 Task: Add an event with the title Training Session: Conflict Resolution Strategies in the Workplace, date '2023/11/16', time 7:50 AM to 9:50 AMand add a description: Welcome to the Performance Improvement Plan (PIP) Discussion, an important and constructive session designed to address performance concerns and create a roadmap for improvement. The PIP Discussion provides an opportunity for open dialogue, collaboration, and support to help individuals overcome challenges and achieve their full potential.Select event color  Grape . Add location for the event as: Lima, Peru, logged in from the account softage.4@softage.netand send the event invitation to softage.8@softage.net and softage.9@softage.net. Set a reminder for the event Doesn't repeat
Action: Mouse moved to (73, 85)
Screenshot: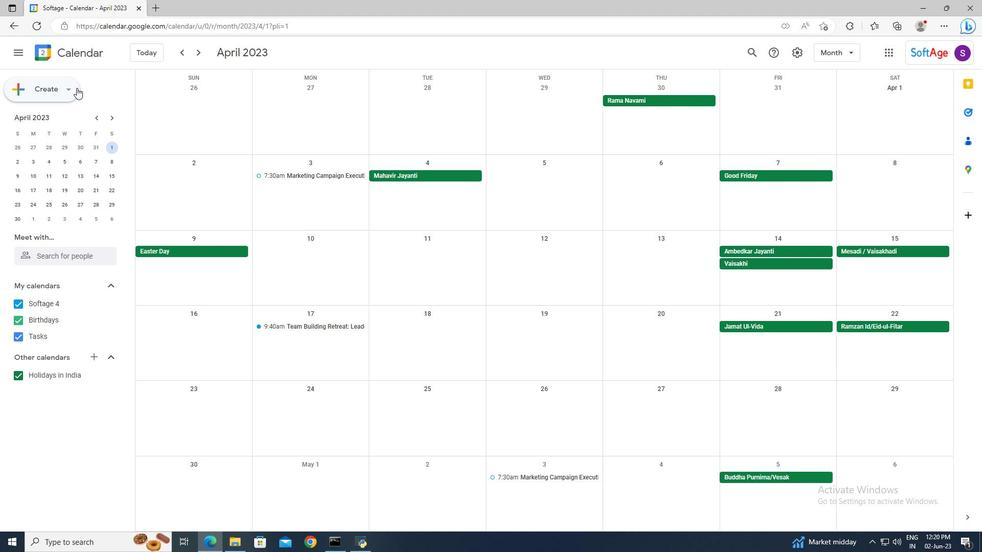 
Action: Mouse pressed left at (73, 85)
Screenshot: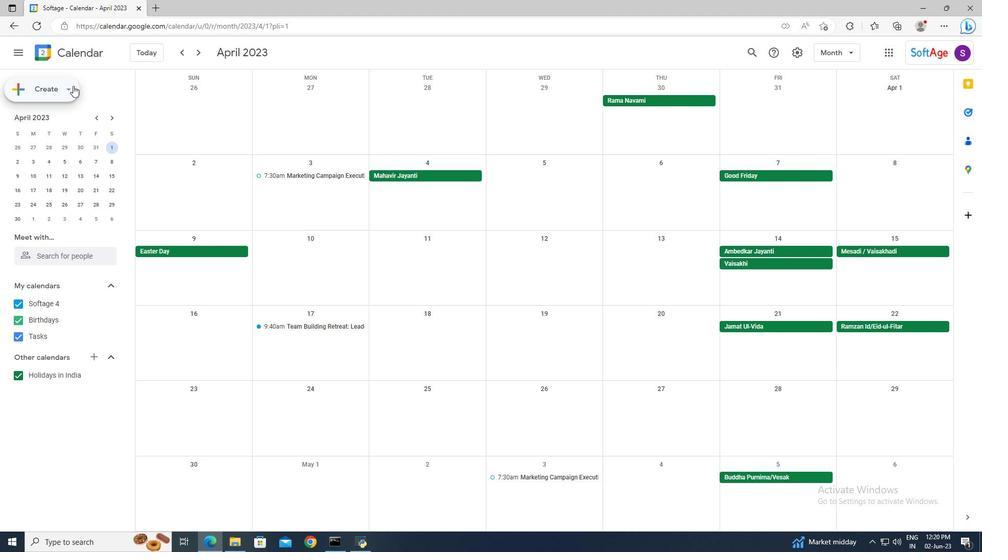 
Action: Mouse moved to (76, 114)
Screenshot: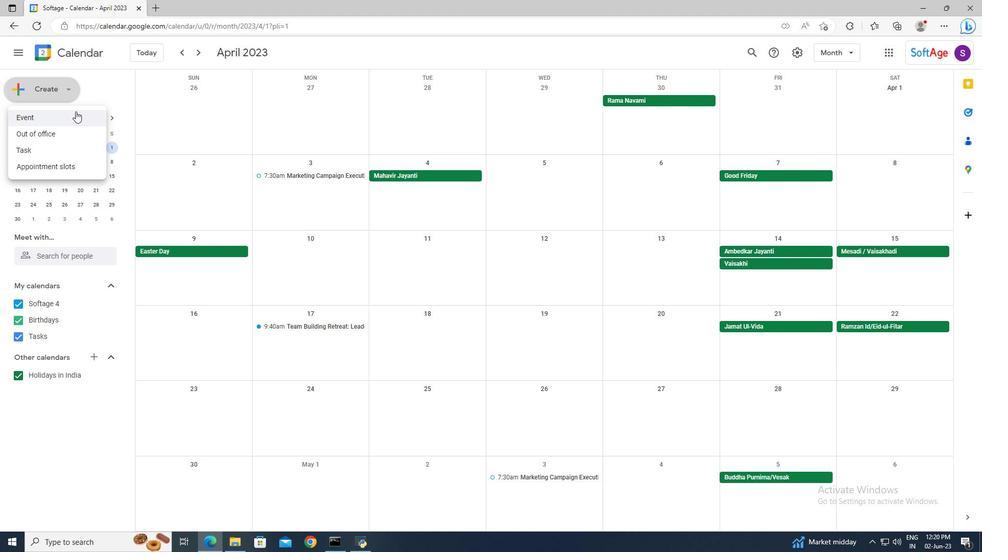 
Action: Mouse pressed left at (76, 114)
Screenshot: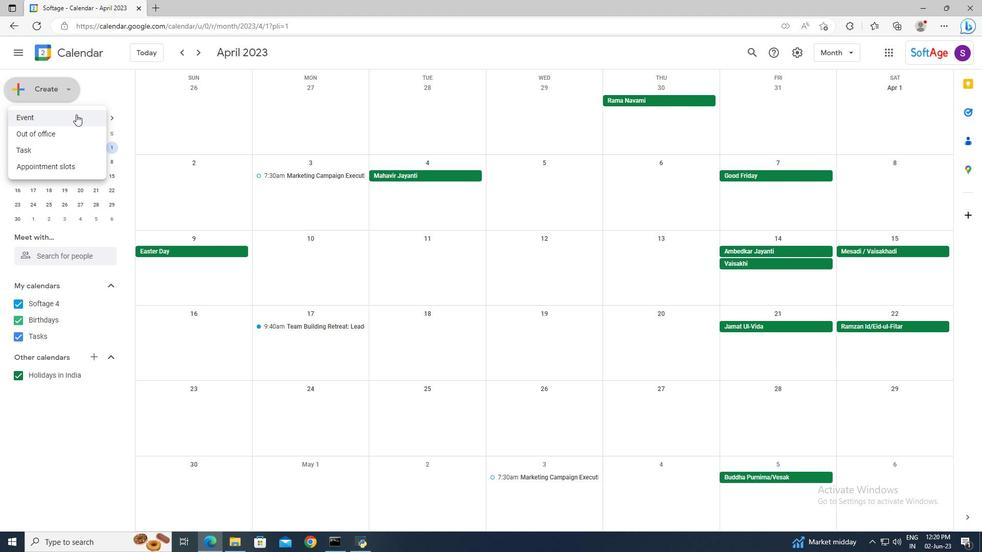 
Action: Mouse moved to (740, 341)
Screenshot: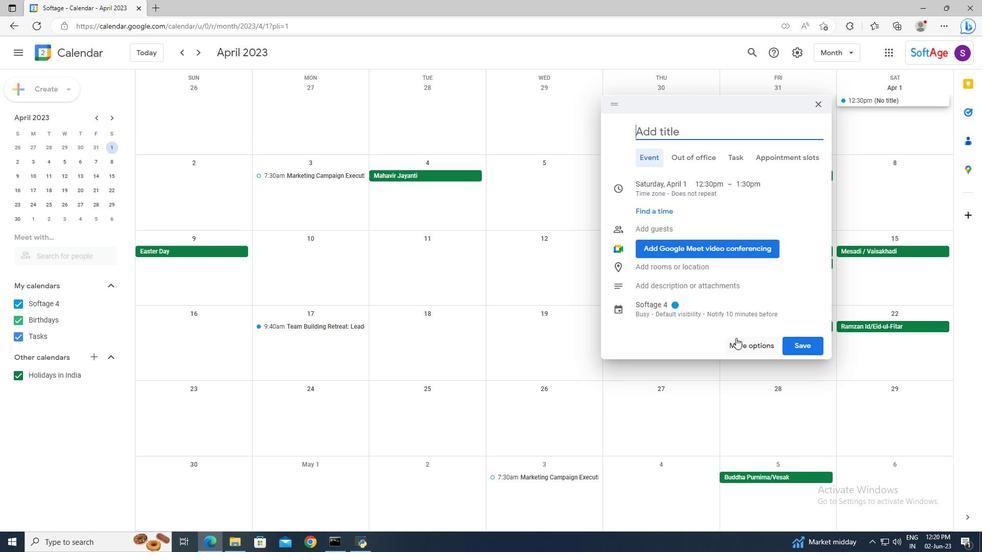 
Action: Mouse pressed left at (740, 341)
Screenshot: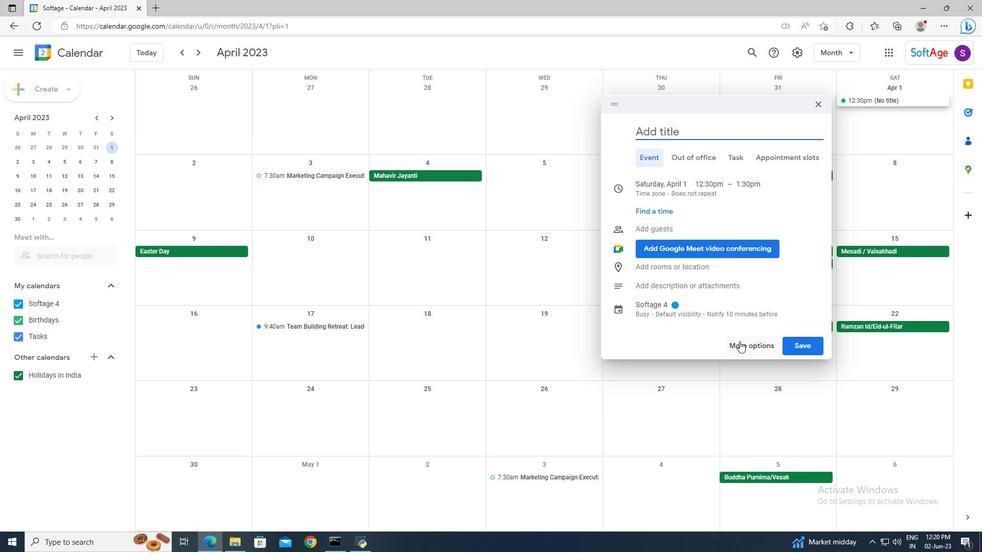 
Action: Mouse moved to (131, 62)
Screenshot: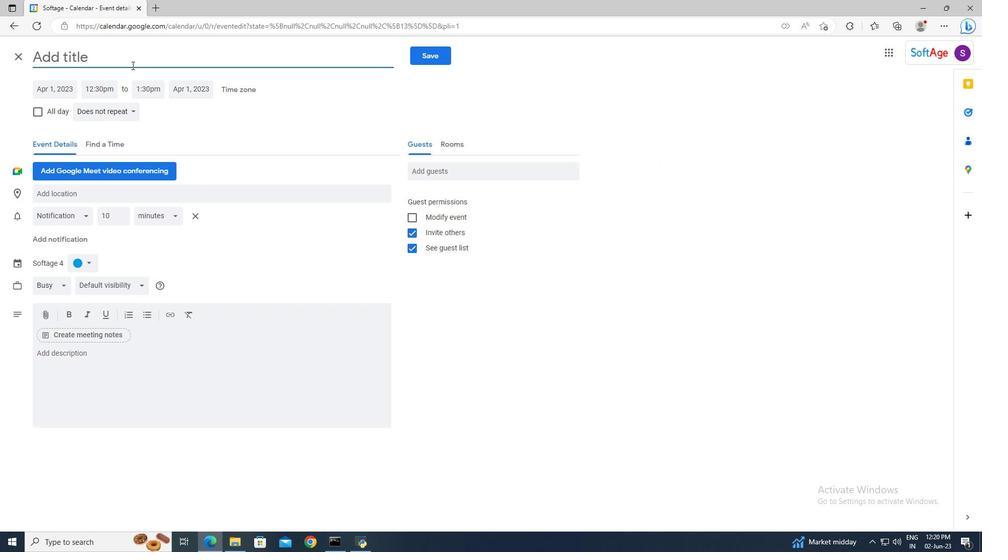 
Action: Mouse pressed left at (131, 62)
Screenshot: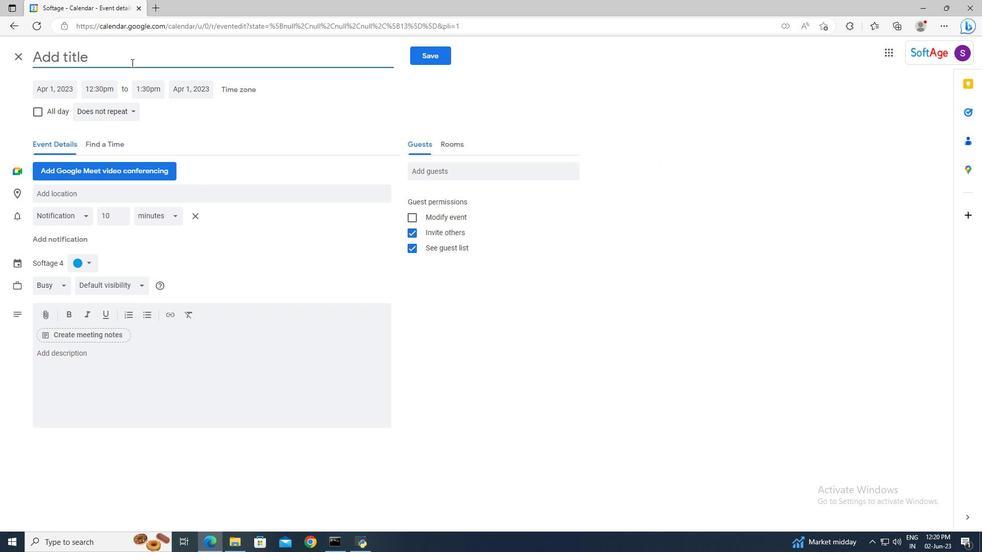 
Action: Key pressed <Key.shift>Training<Key.space><Key.shift_r>Session<Key.shift>:<Key.space><Key.shift>Conflict<Key.space><Key.shift>Resolution<Key.space><Key.shift_r>Strategies<Key.space>in<Key.space>the<Key.space><Key.shift_r>Workplace
Screenshot: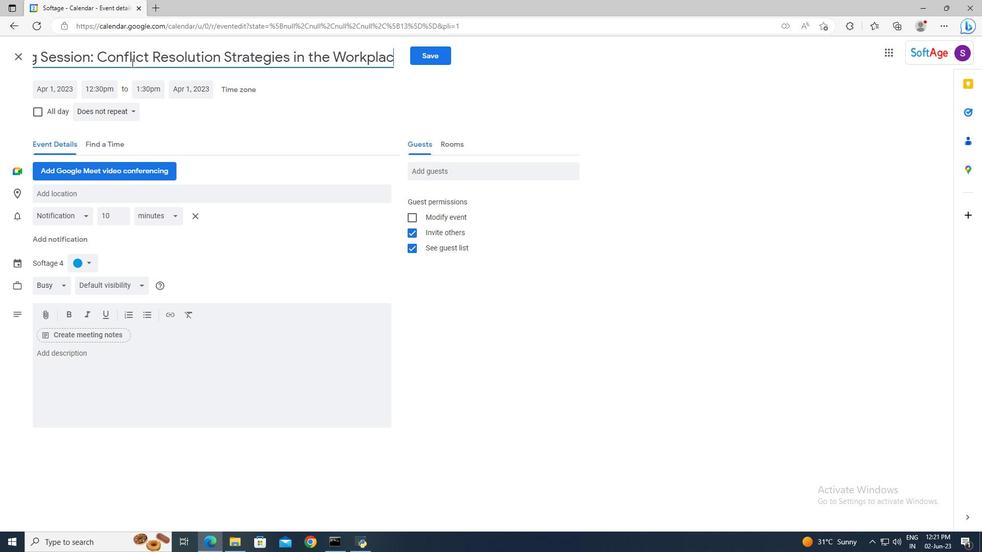 
Action: Mouse moved to (63, 87)
Screenshot: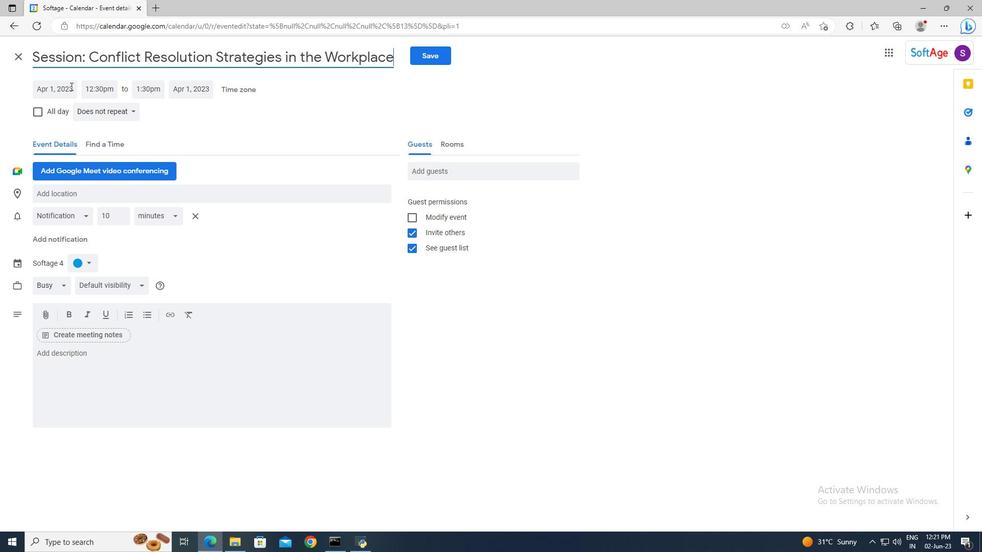 
Action: Mouse pressed left at (63, 87)
Screenshot: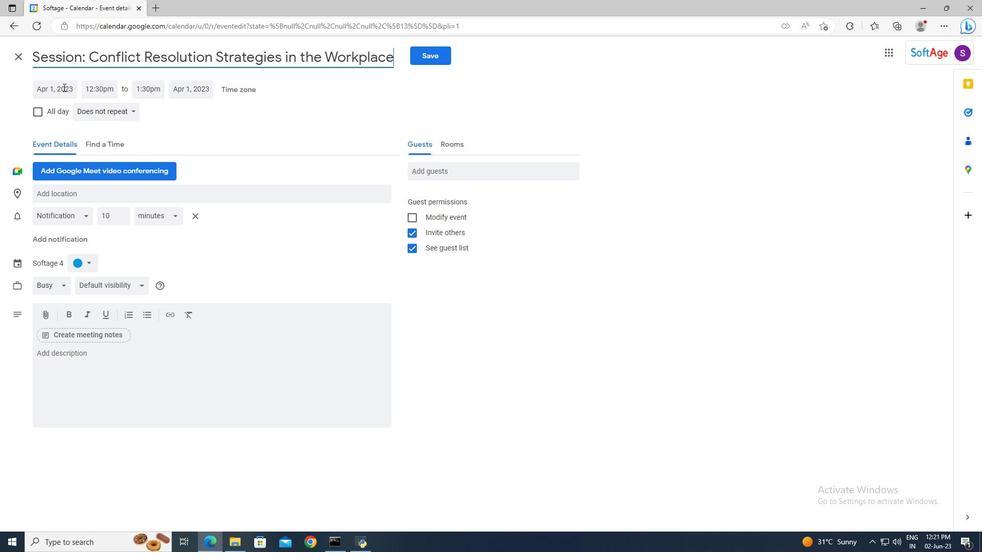 
Action: Mouse moved to (160, 110)
Screenshot: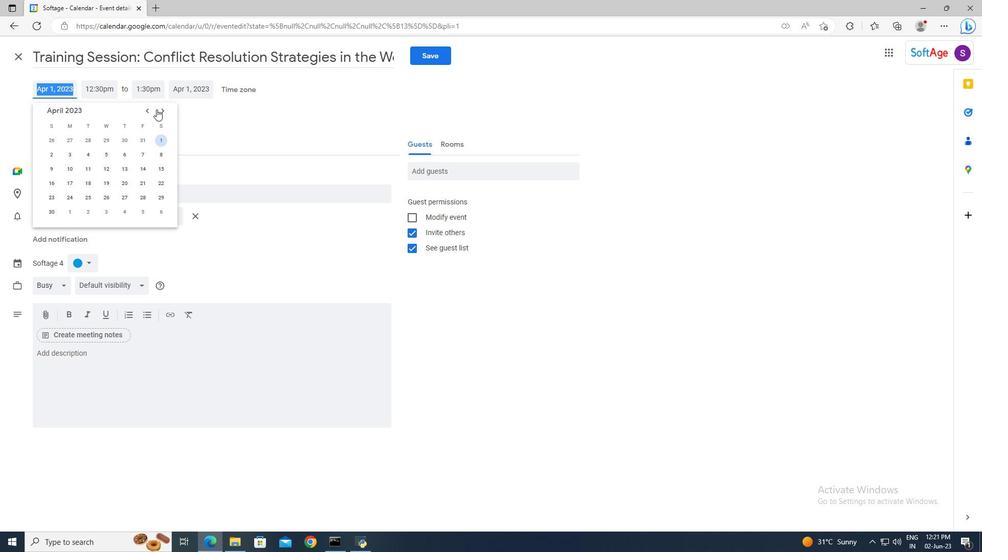 
Action: Mouse pressed left at (160, 110)
Screenshot: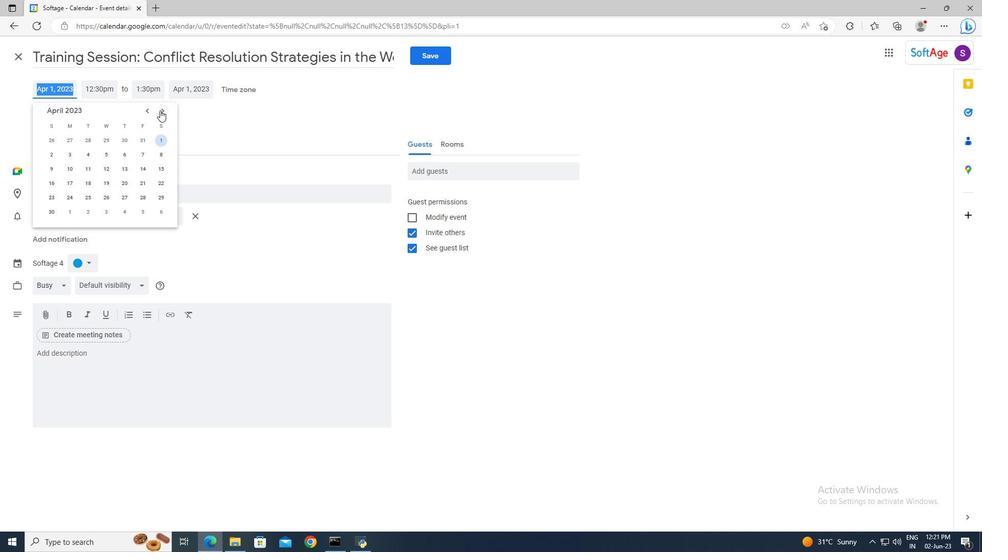 
Action: Mouse pressed left at (160, 110)
Screenshot: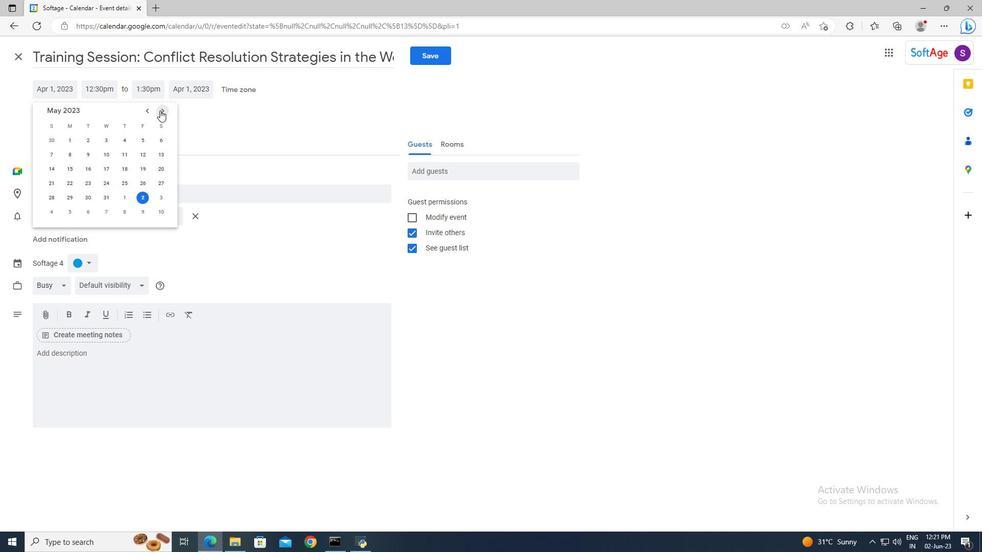 
Action: Mouse pressed left at (160, 110)
Screenshot: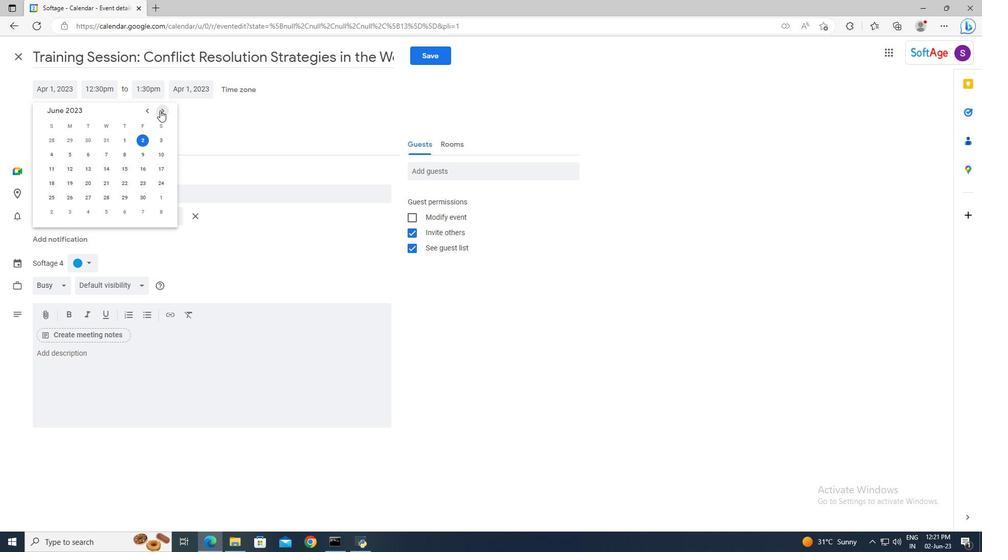 
Action: Mouse pressed left at (160, 110)
Screenshot: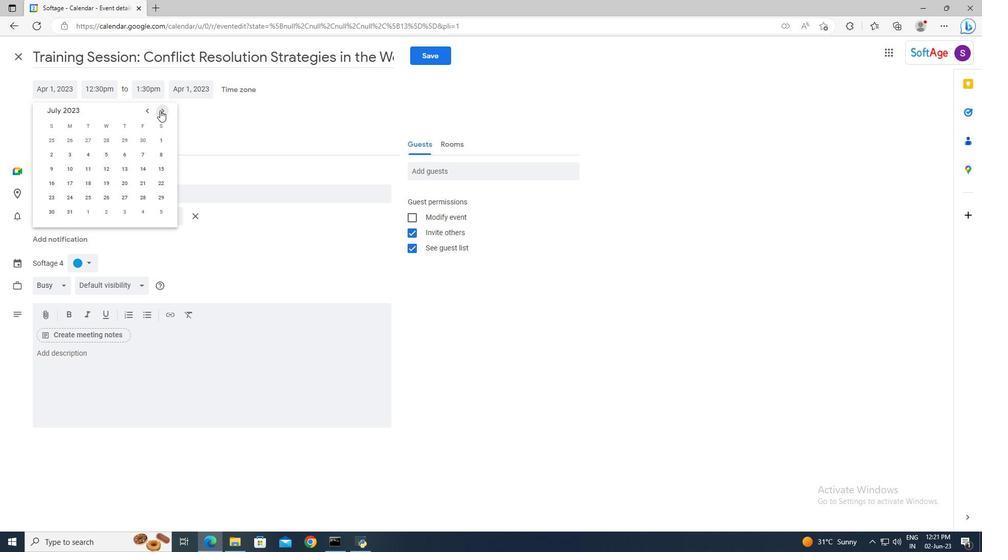 
Action: Mouse pressed left at (160, 110)
Screenshot: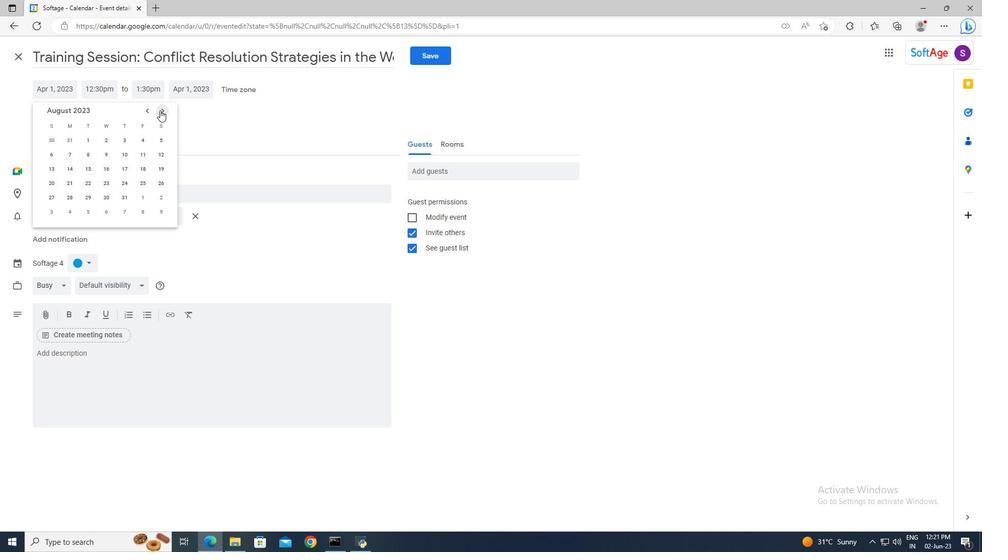 
Action: Mouse pressed left at (160, 110)
Screenshot: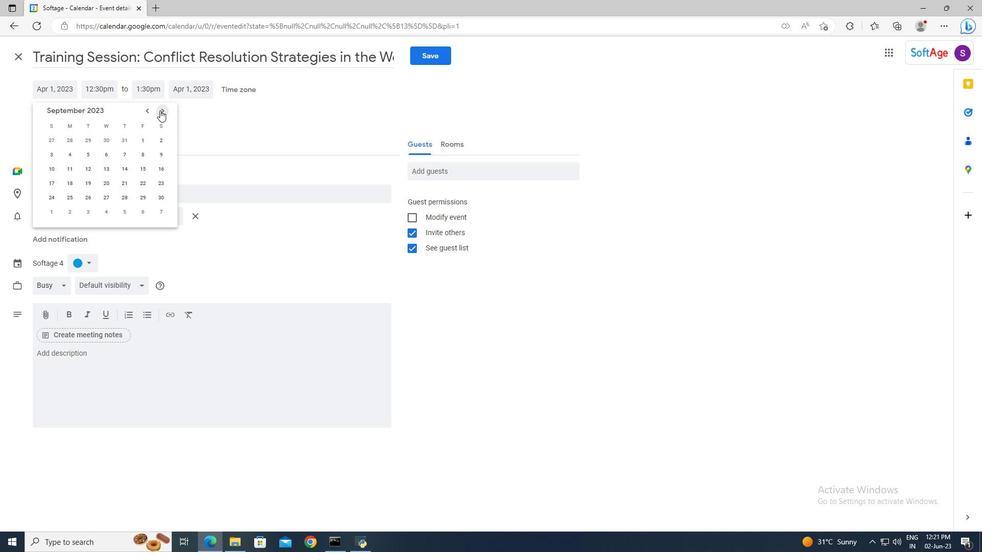
Action: Mouse pressed left at (160, 110)
Screenshot: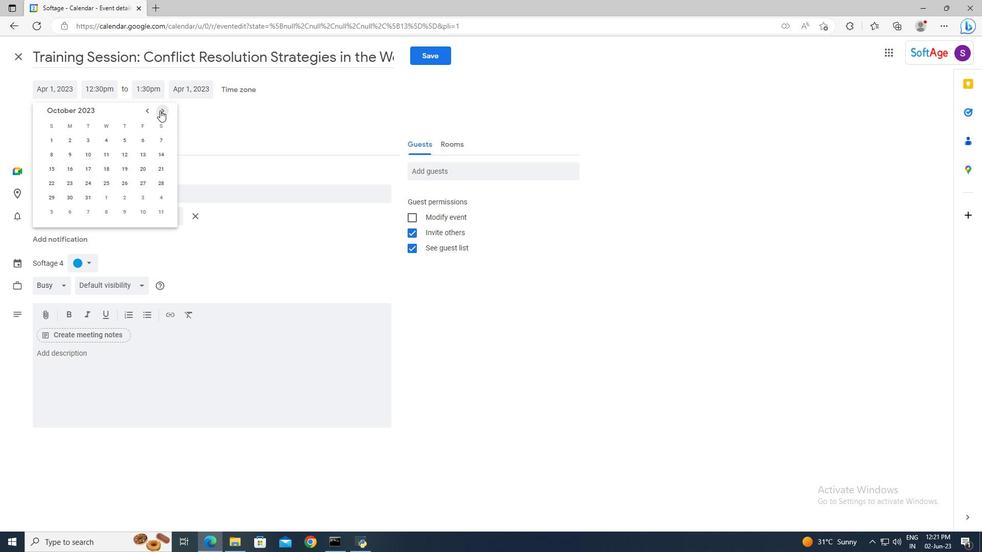 
Action: Mouse moved to (124, 164)
Screenshot: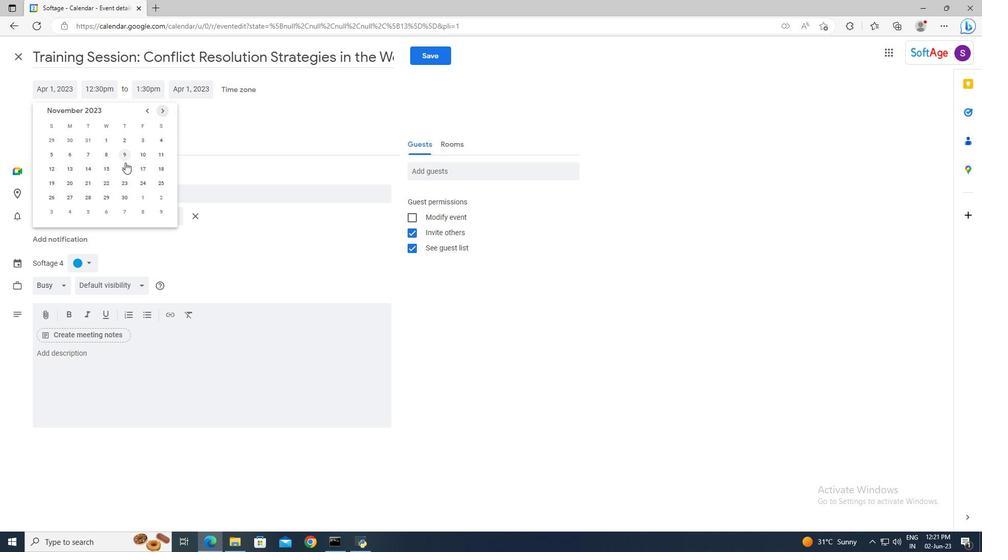 
Action: Mouse pressed left at (124, 164)
Screenshot: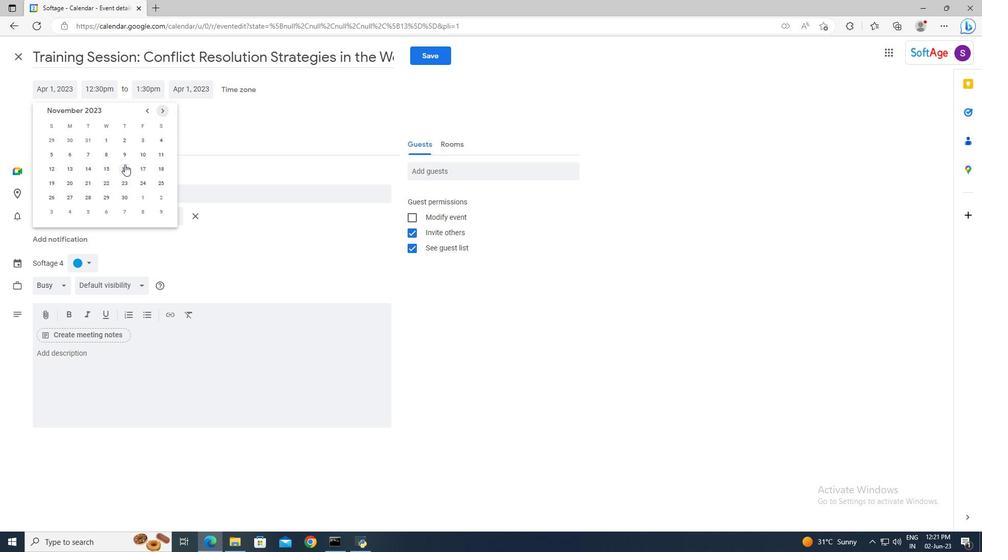
Action: Mouse moved to (111, 91)
Screenshot: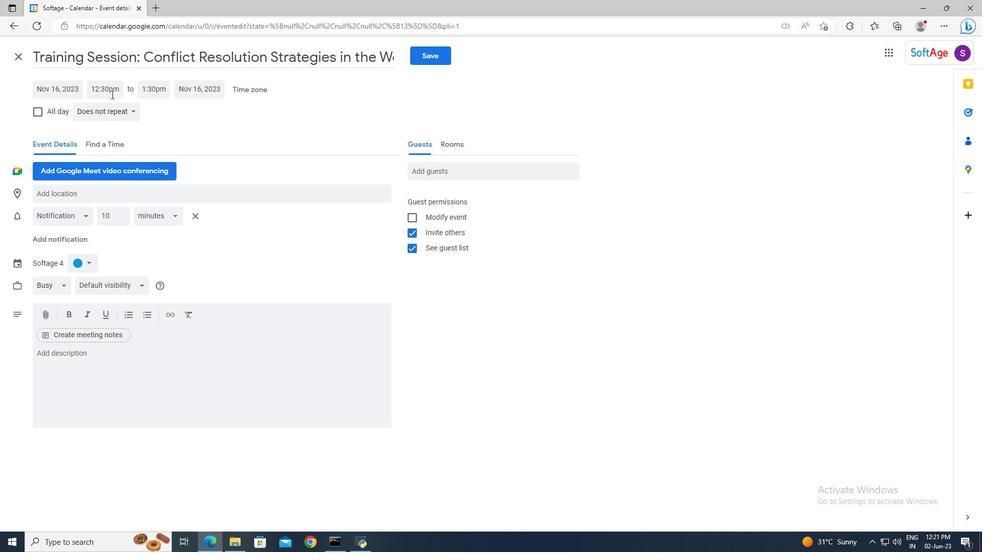 
Action: Mouse pressed left at (111, 91)
Screenshot: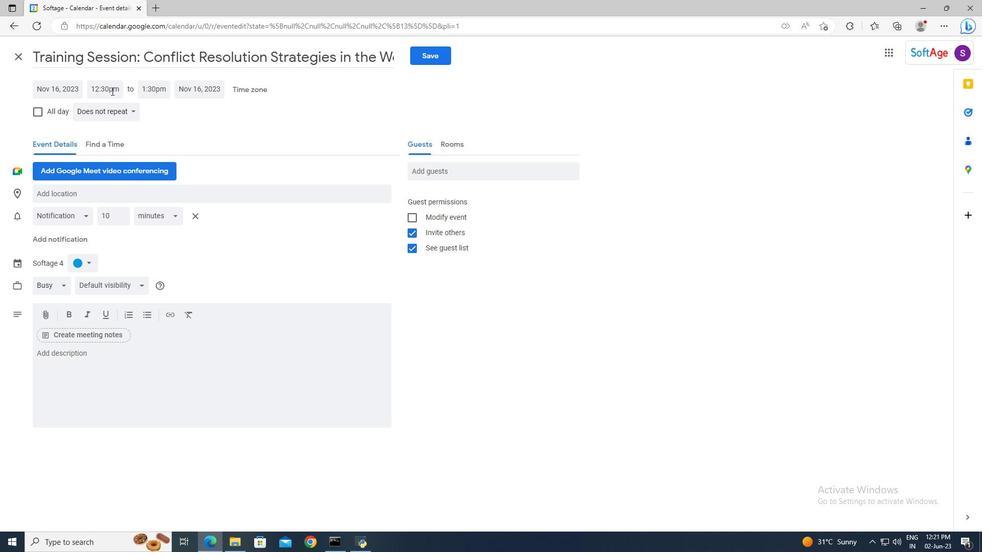
Action: Key pressed 7<Key.shift>:50<Key.space>am<Key.enter>
Screenshot: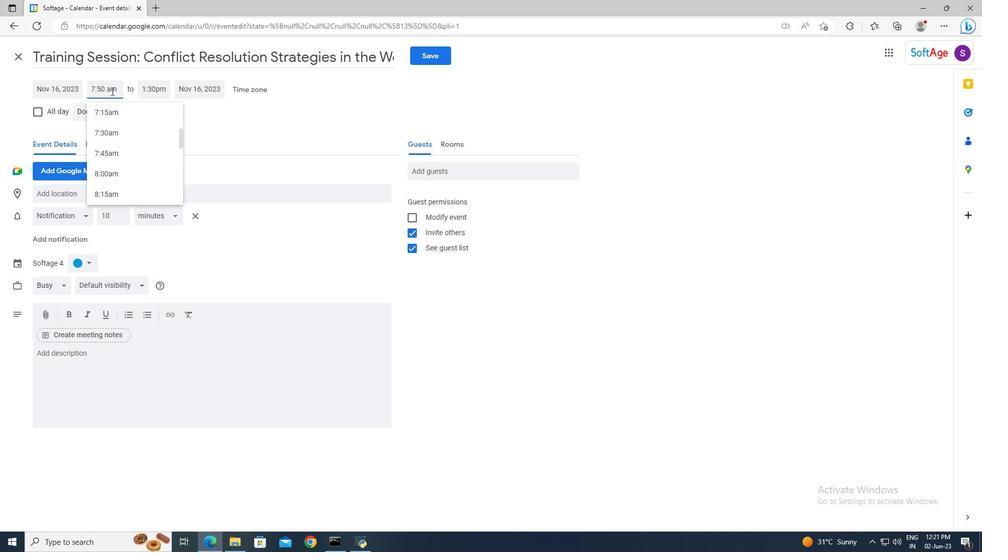 
Action: Mouse moved to (145, 89)
Screenshot: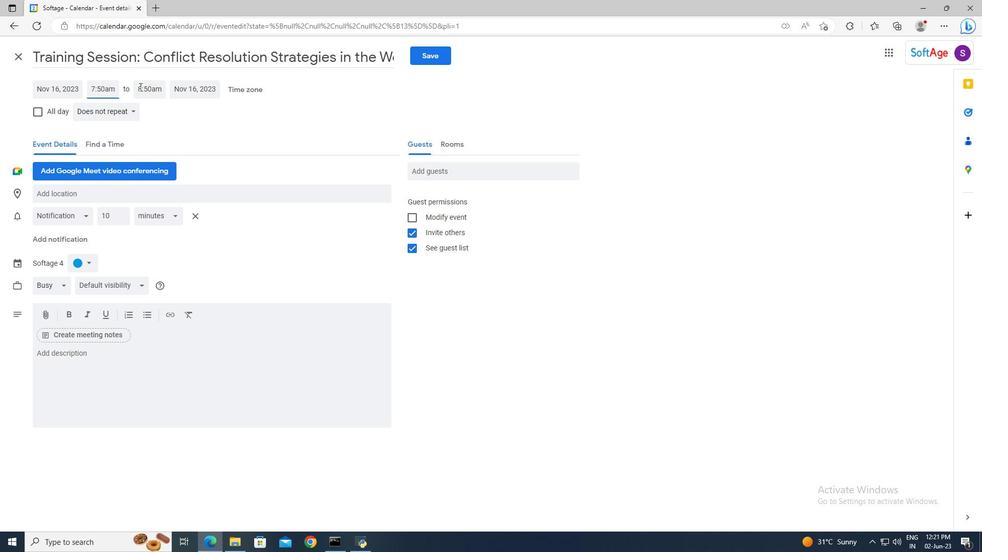 
Action: Mouse pressed left at (145, 89)
Screenshot: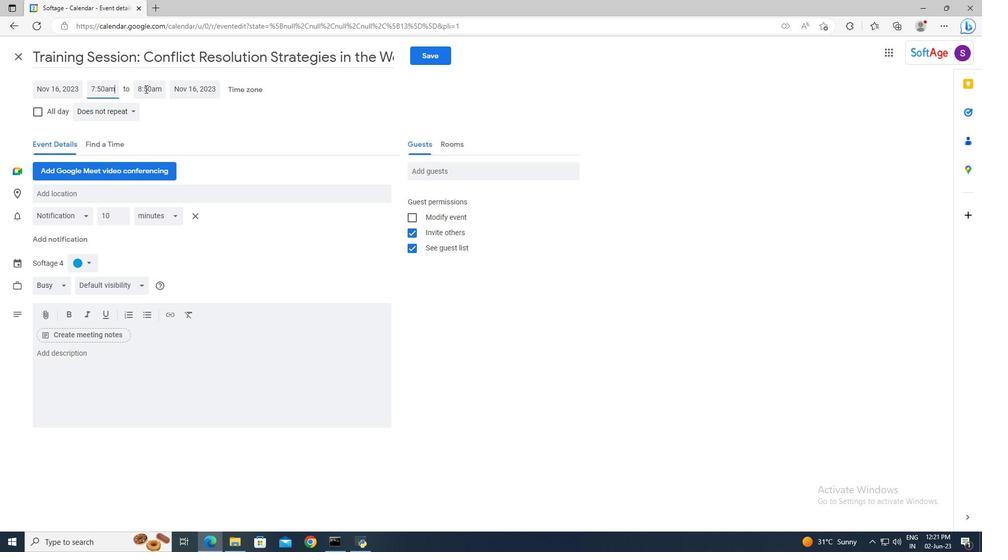 
Action: Key pressed 9<Key.shift>:50<Key.space><Key.shift>AM<Key.enter>
Screenshot: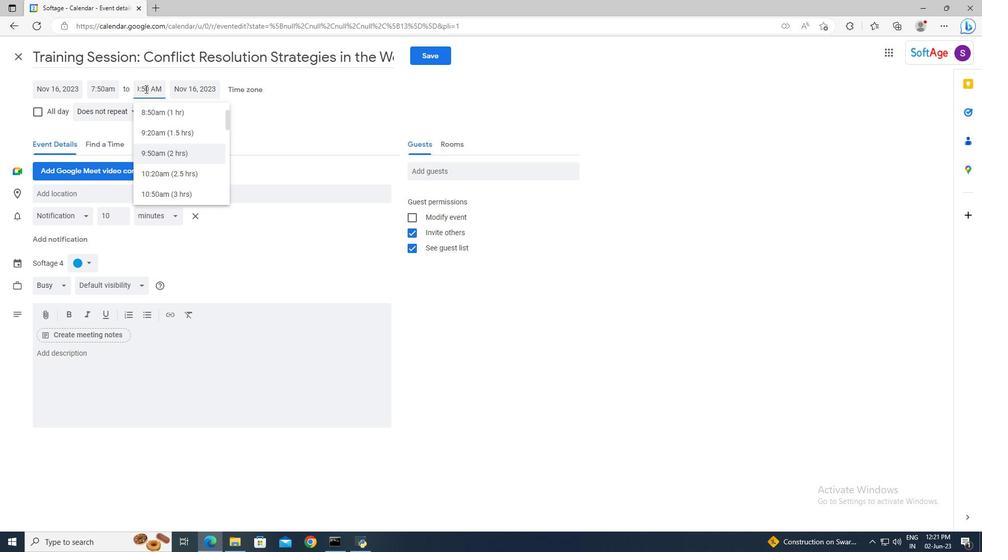 
Action: Mouse moved to (105, 358)
Screenshot: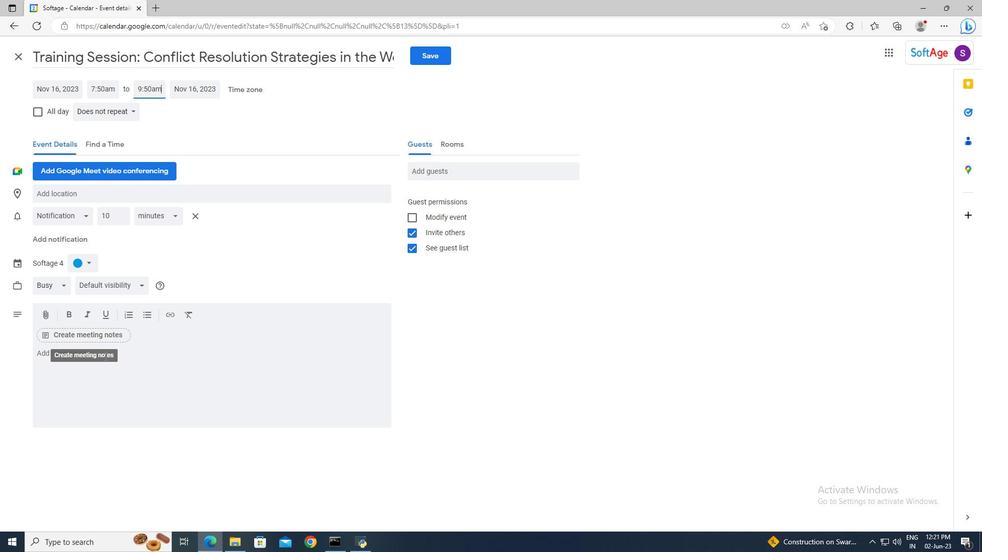 
Action: Mouse pressed left at (105, 358)
Screenshot: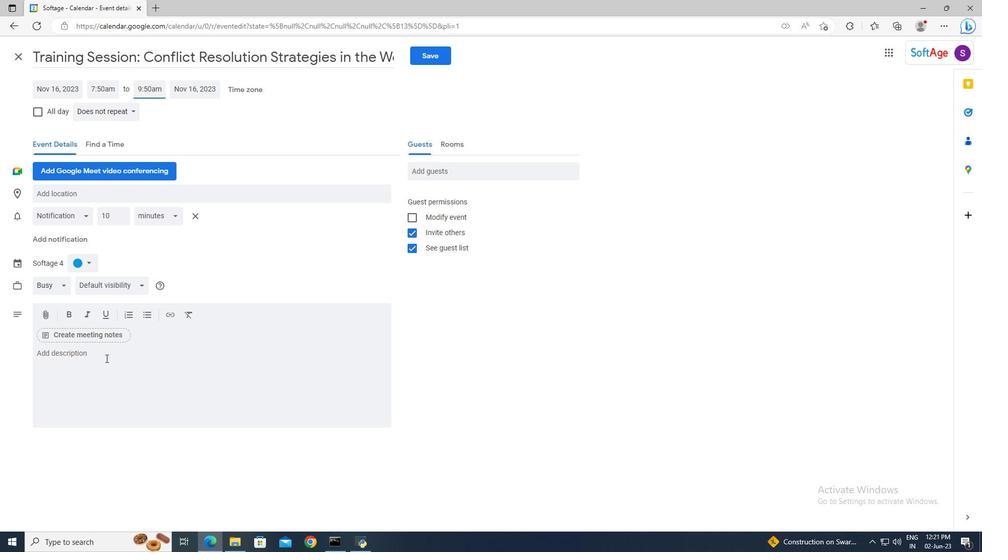 
Action: Key pressed <Key.shift_r>Welcome<Key.space>to<Key.space>the<Key.space><Key.shift>Performance<Key.space><Key.shift>Improvement<Key.space><Key.shift>Plan<Key.space><Key.shift>(<Key.shift>PIP)<Key.space><Key.shift>Discussion,<Key.space>an<Key.space>important<Key.space>and<Key.space>constructive<Key.space>session<Key.space>designed<Key.space>to<Key.space>address<Key.space>performance<Key.space>concerns<Key.space>and<Key.space>create<Key.space>a<Key.space>roadmap<Key.space>for<Key.space>improvement.<Key.space><Key.shift>The<Key.space><Key.shift>PIP<Key.space><Key.shift>Discussion<Key.space>provides<Key.space>an<Key.space>opportunity<Key.space>for<Key.space>open<Key.space>dialogue,<Key.space>collaboration,<Key.space>and<Key.space>support<Key.space>to<Key.space>help<Key.space>individuals<Key.space>overcome<Key.space>challenges<Key.space>and<Key.space>achieve<Key.space>their<Key.space>full<Key.space>potential.
Screenshot: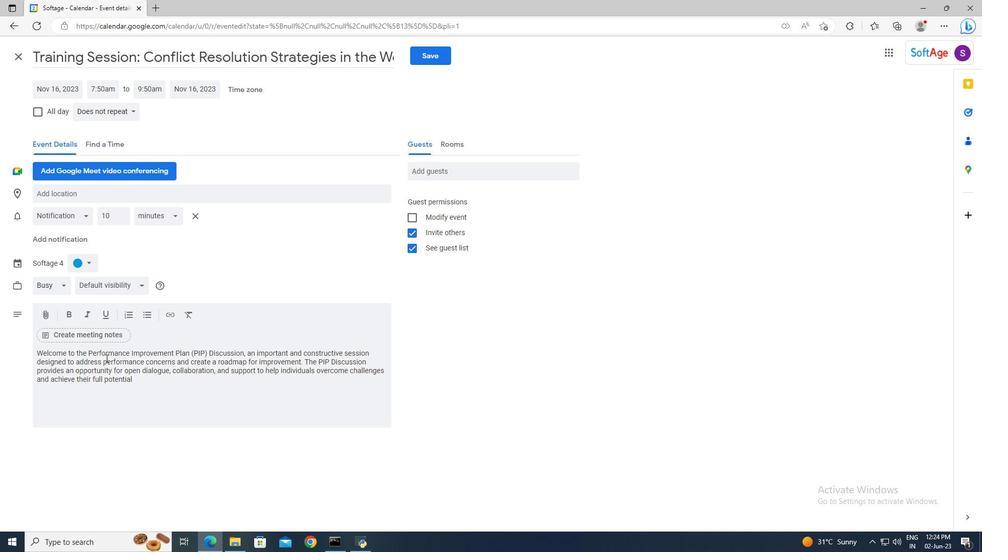 
Action: Mouse moved to (92, 264)
Screenshot: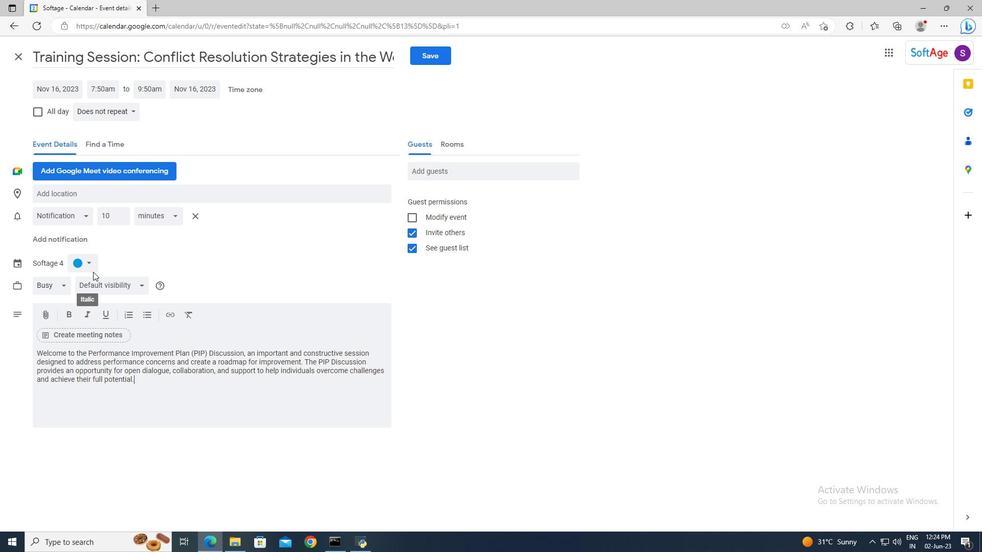 
Action: Mouse pressed left at (92, 264)
Screenshot: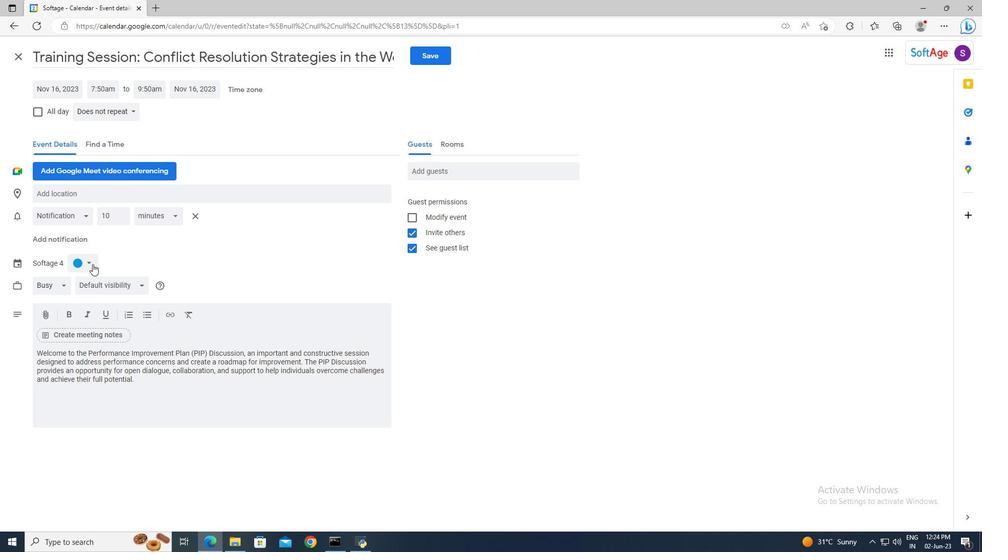 
Action: Mouse moved to (90, 312)
Screenshot: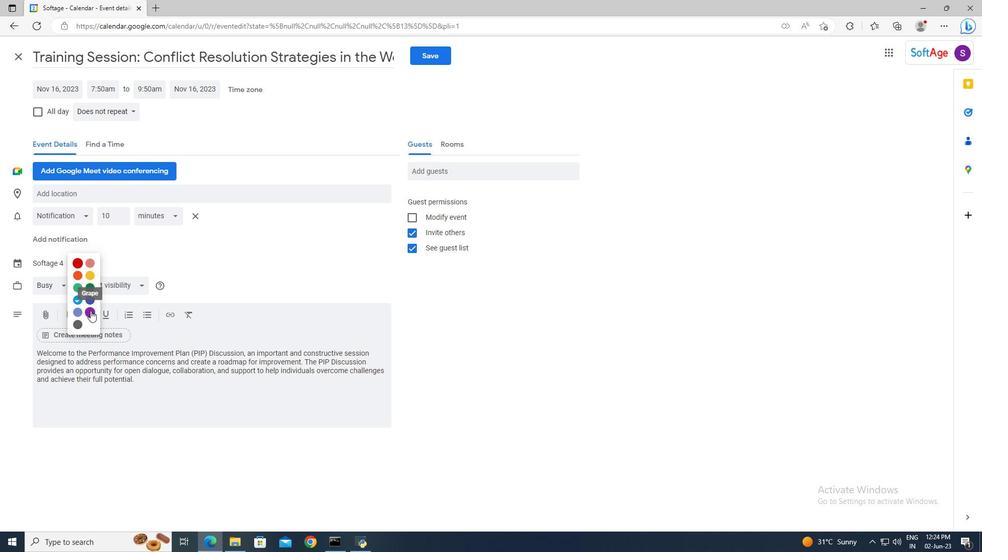 
Action: Mouse pressed left at (90, 312)
Screenshot: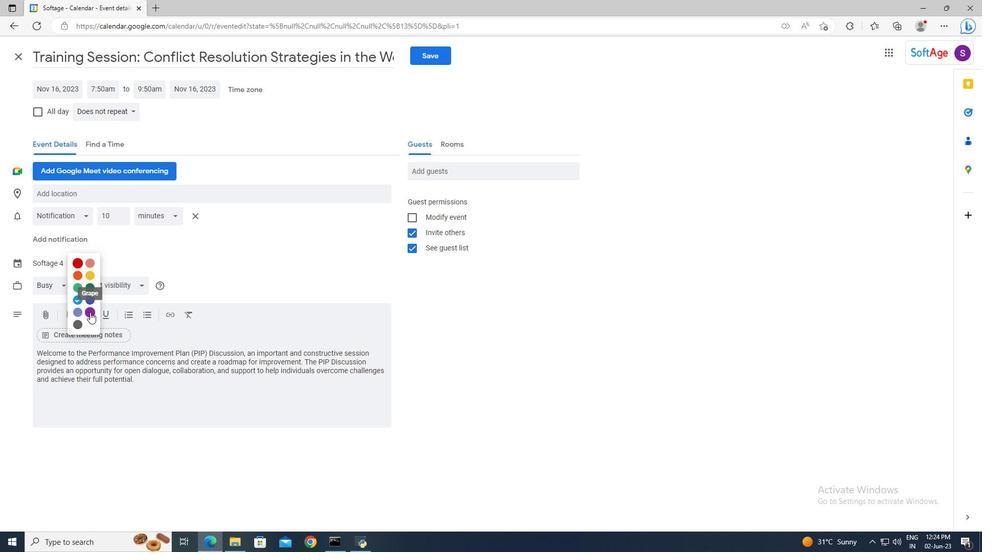 
Action: Mouse moved to (421, 168)
Screenshot: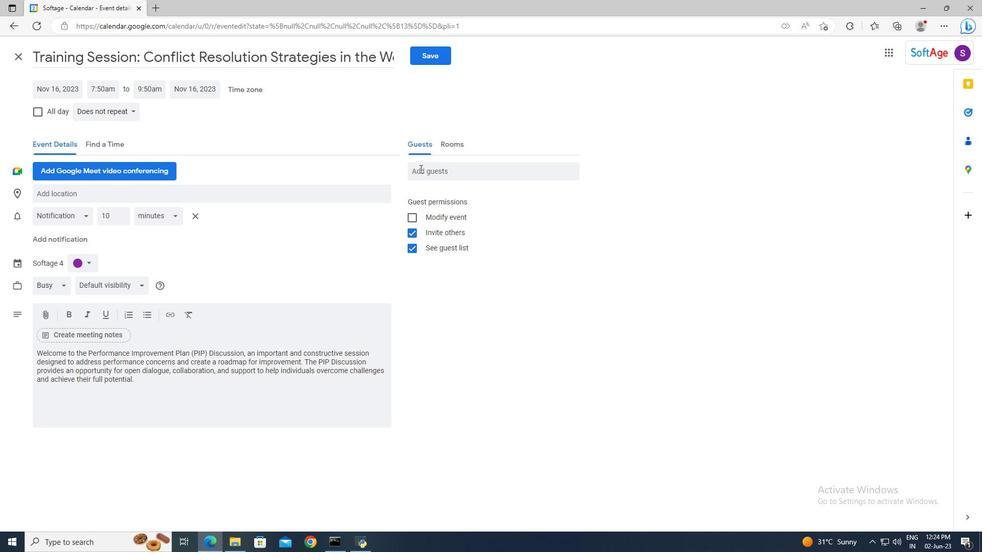 
Action: Mouse pressed left at (421, 168)
Screenshot: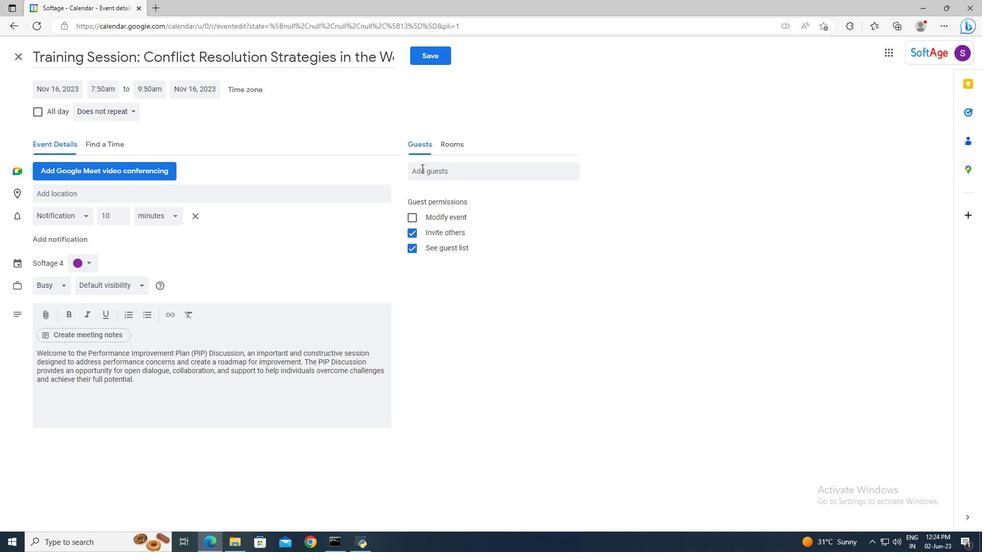 
Action: Key pressed softage.8<Key.shift>@softage.net<Key.enter>softage.9<Key.shift>@softage.net<Key.enter>
Screenshot: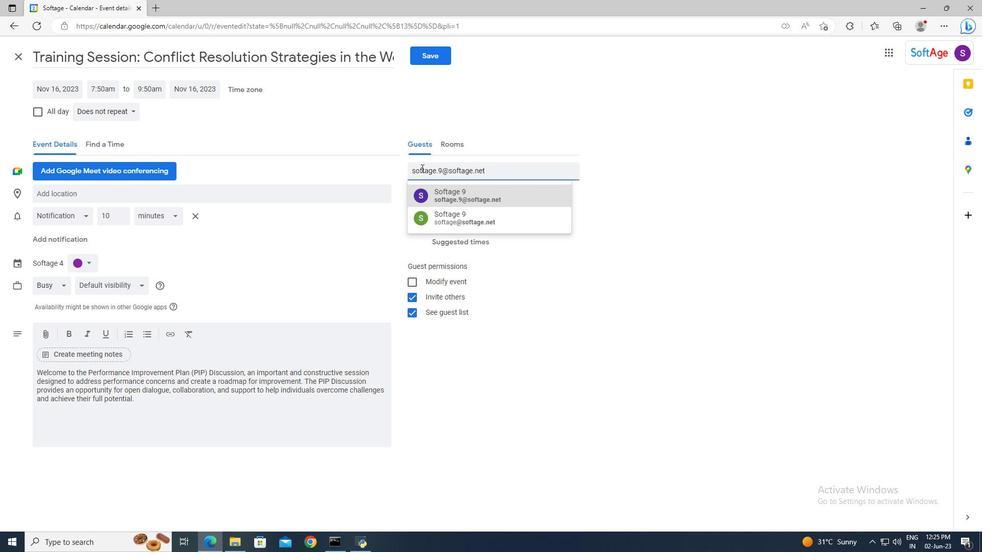 
Action: Mouse moved to (132, 114)
Screenshot: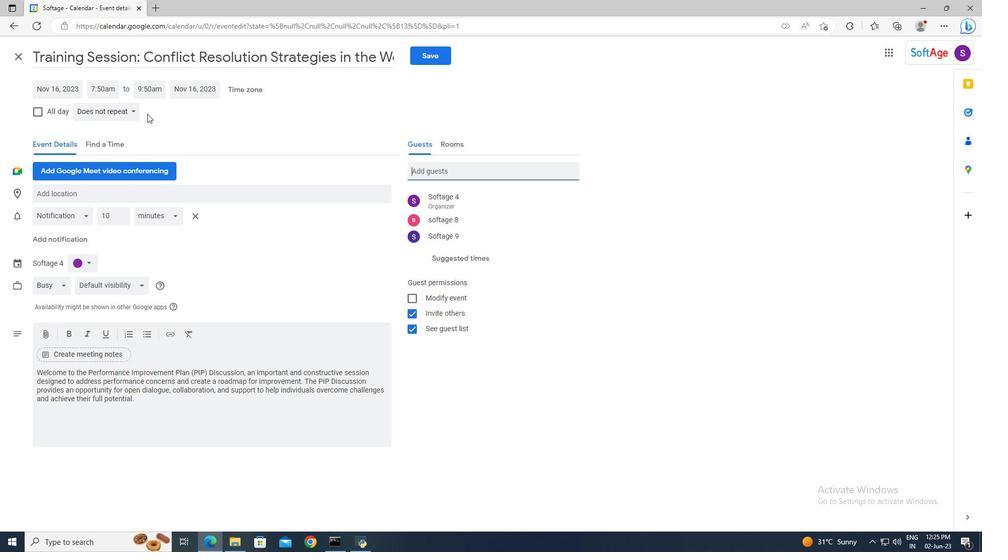 
Action: Mouse pressed left at (132, 114)
Screenshot: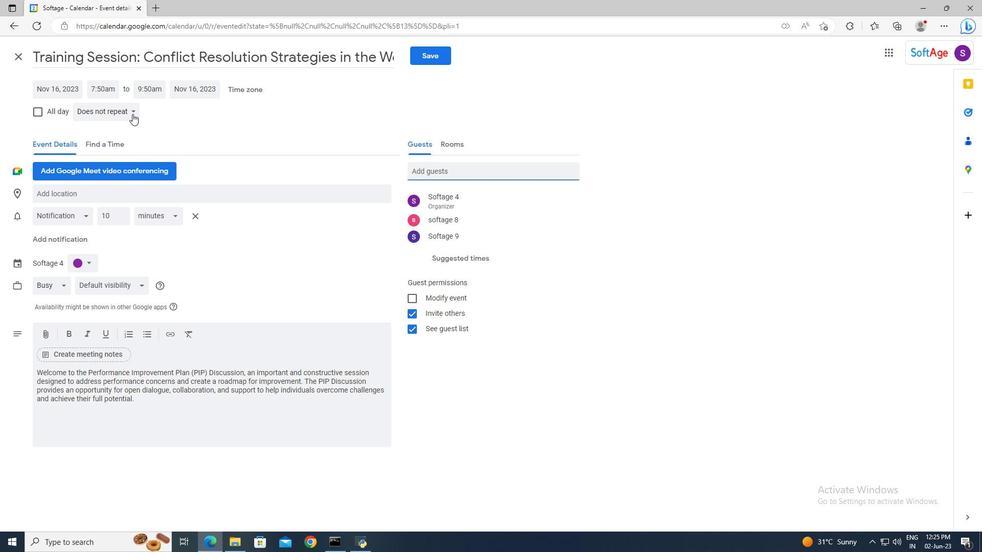 
Action: Mouse moved to (110, 110)
Screenshot: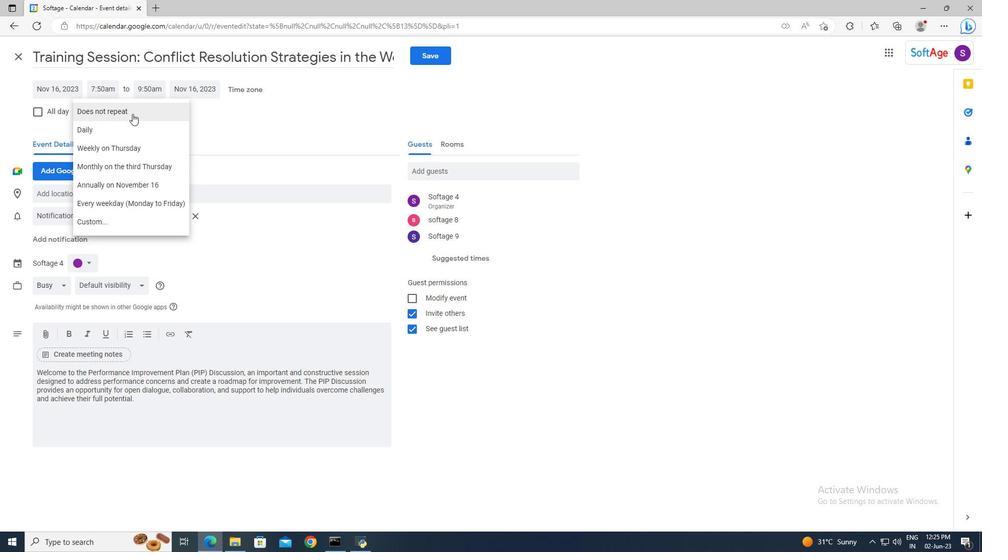 
Action: Mouse pressed left at (110, 110)
Screenshot: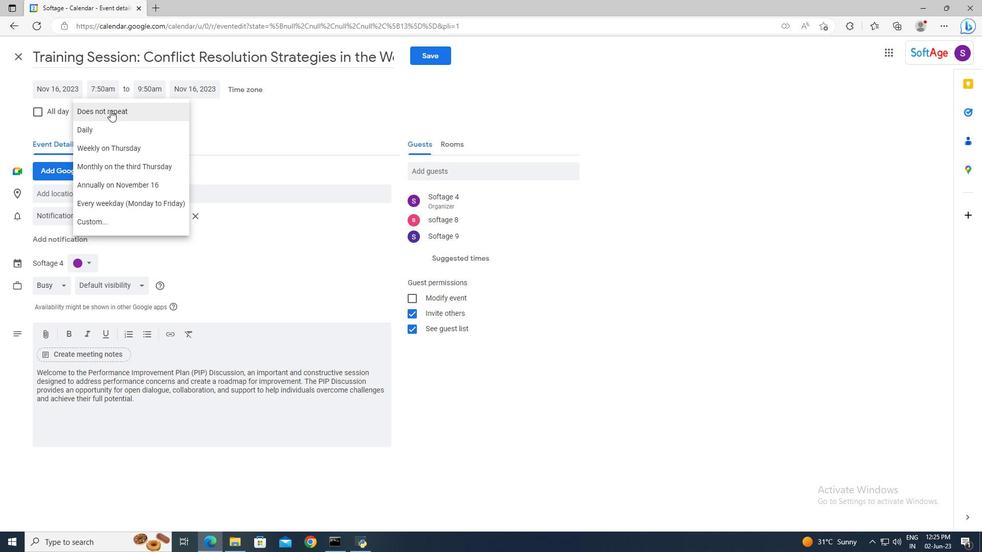 
Action: Mouse moved to (433, 55)
Screenshot: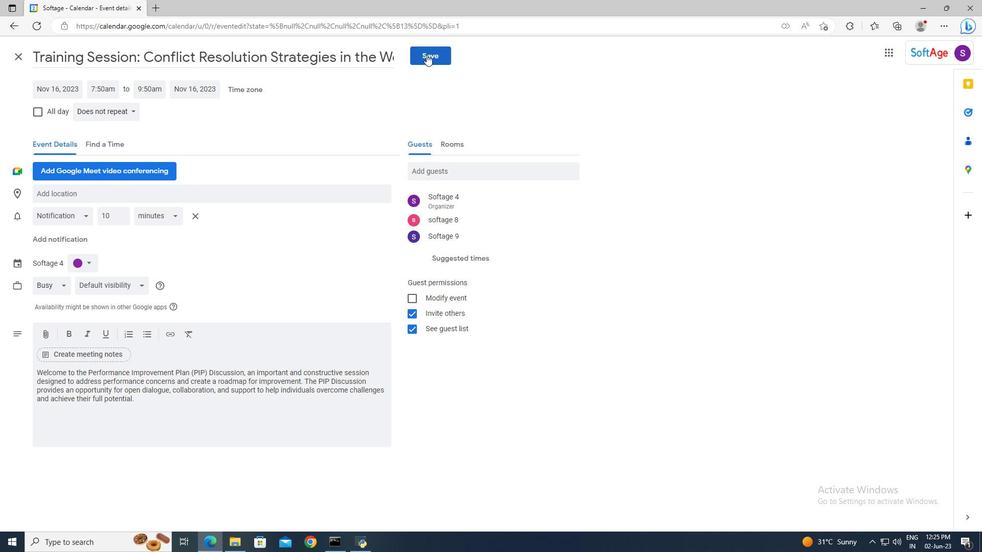 
Action: Mouse pressed left at (433, 55)
Screenshot: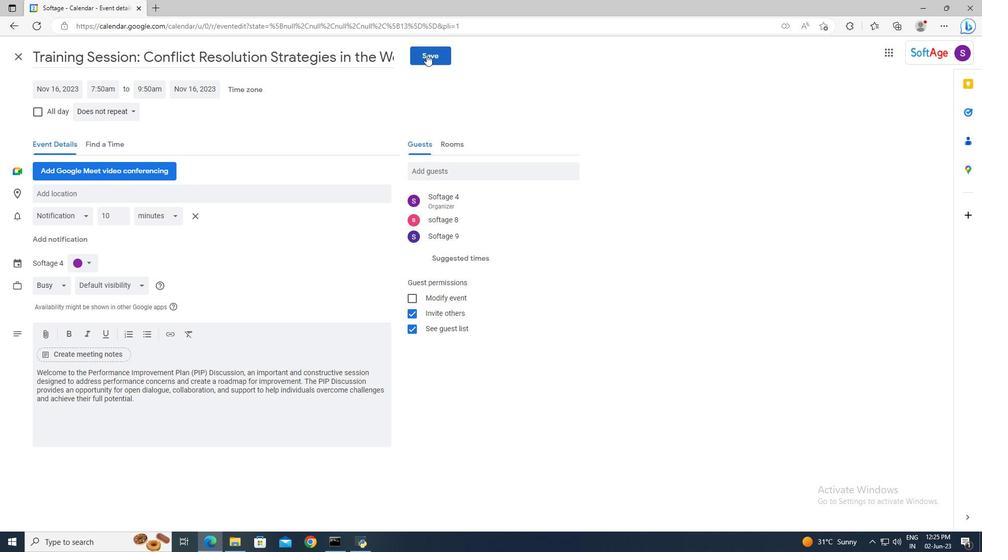 
Action: Mouse moved to (588, 314)
Screenshot: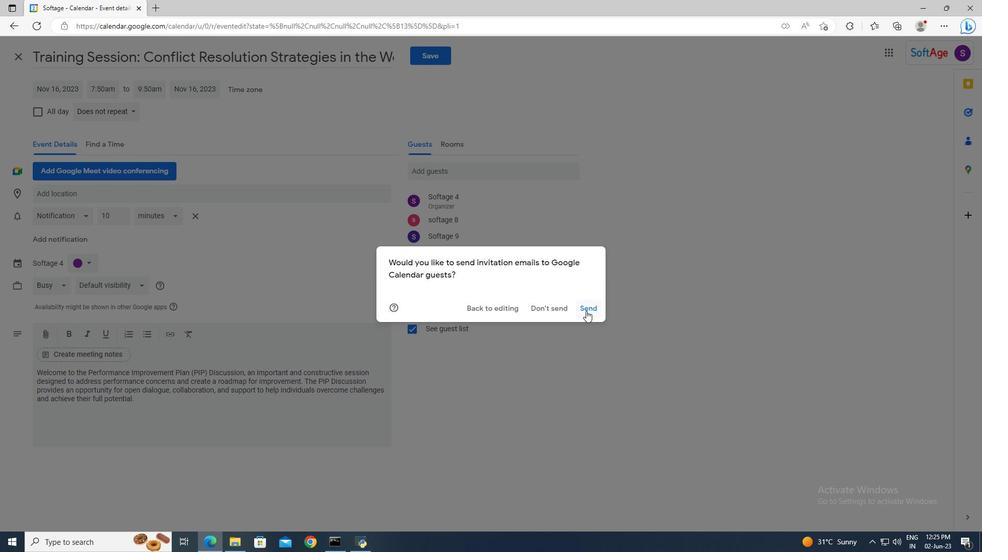 
Action: Mouse pressed left at (588, 314)
Screenshot: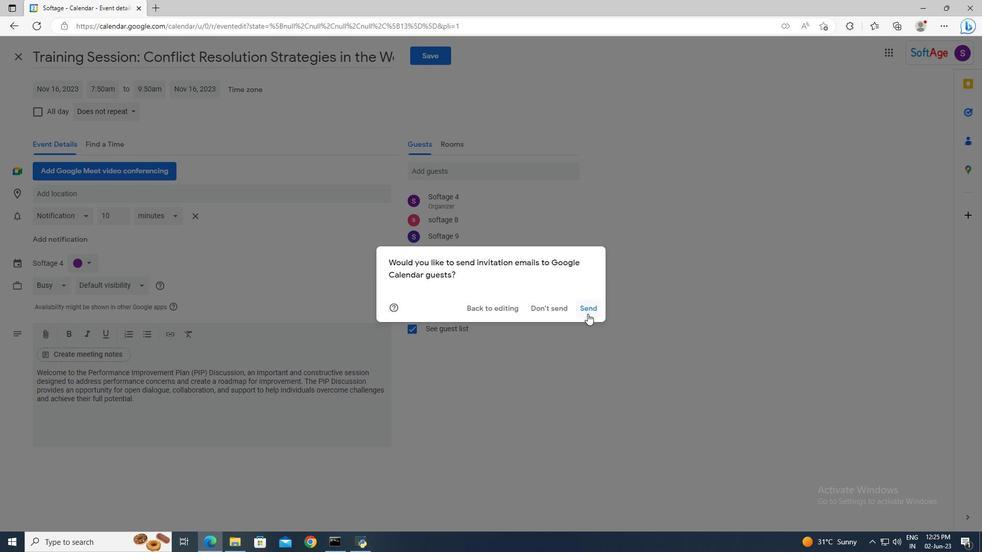 
